 Task: Add link https://www.slidesai.io/.
Action: Mouse moved to (750, 180)
Screenshot: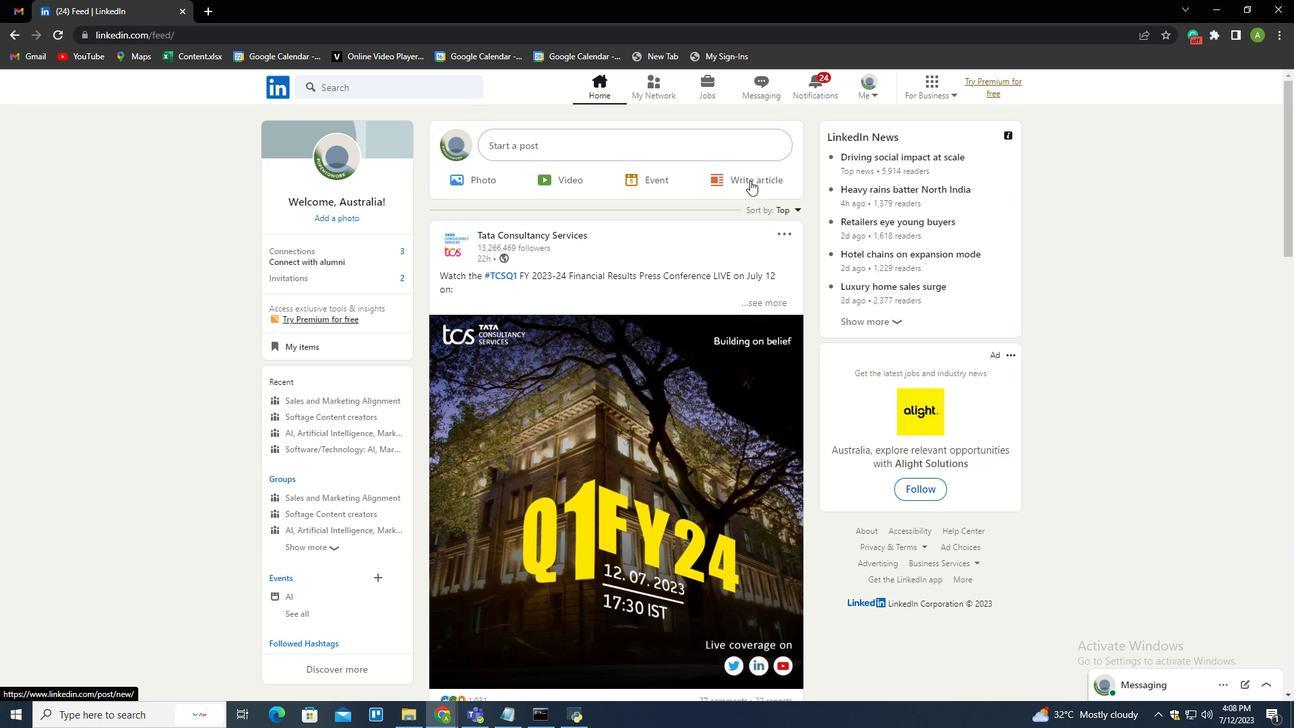 
Action: Mouse pressed left at (750, 180)
Screenshot: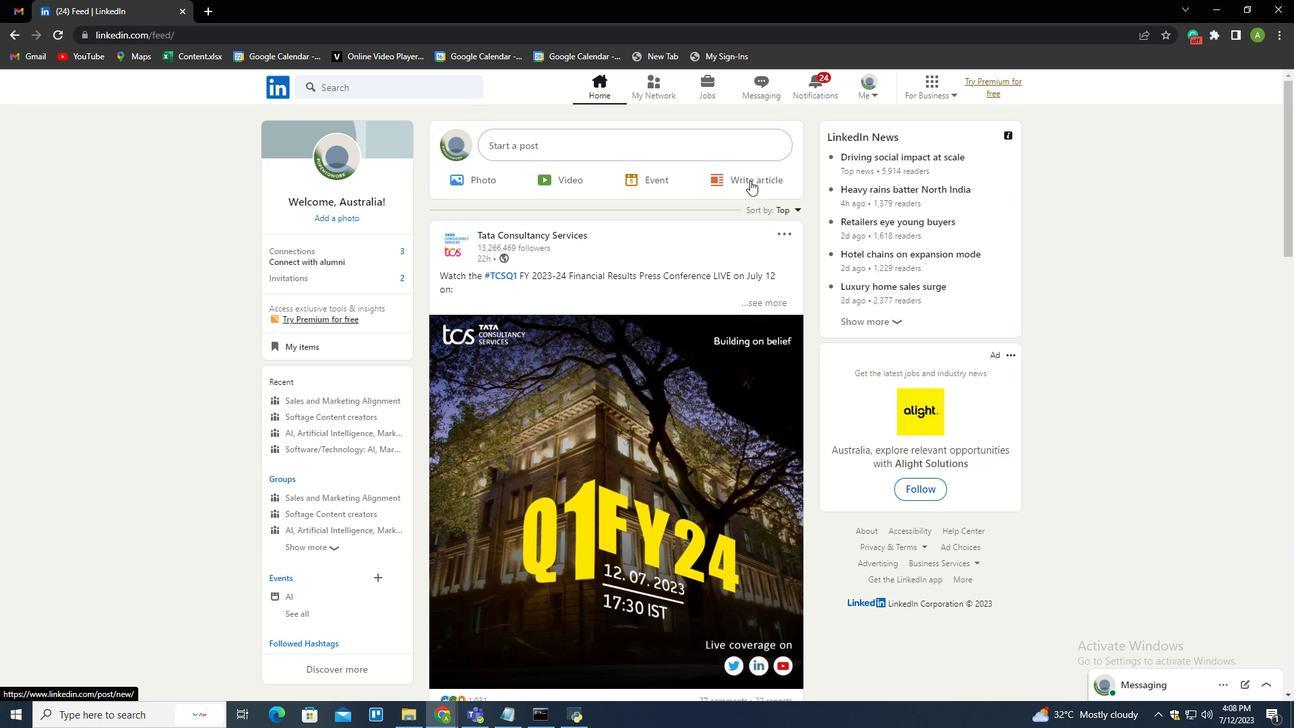 
Action: Mouse moved to (373, 402)
Screenshot: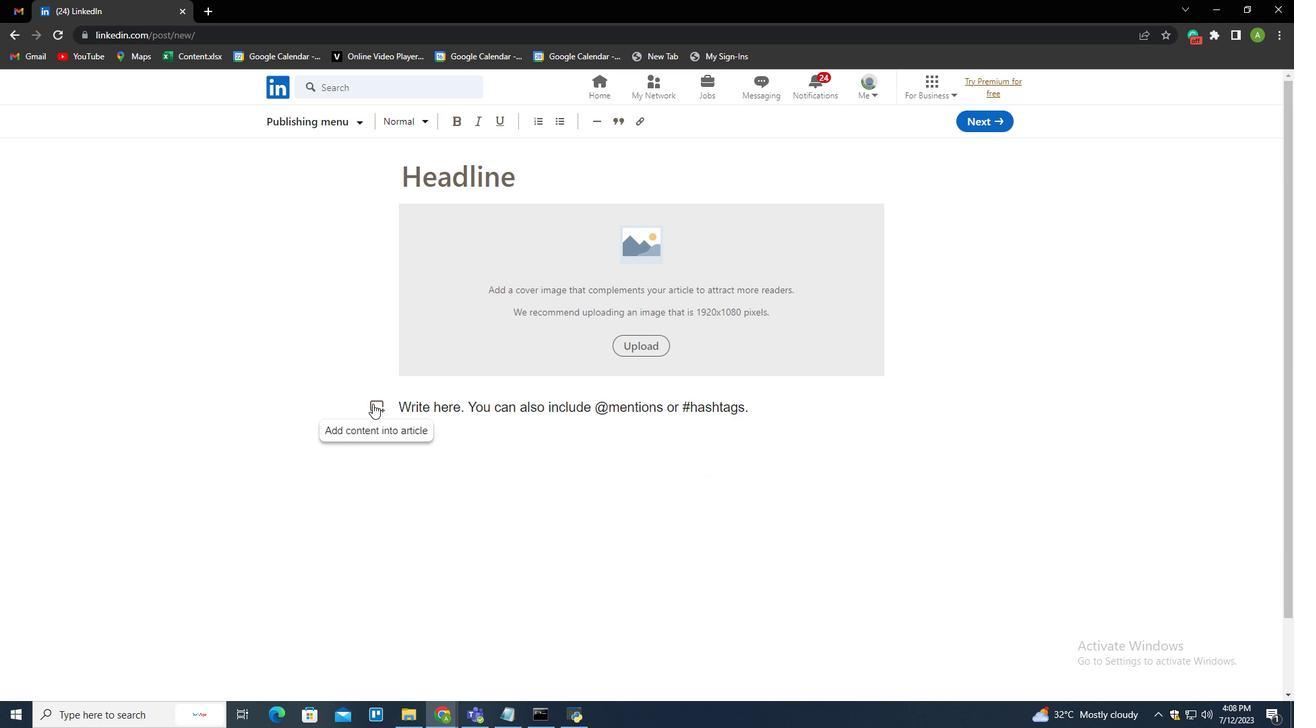 
Action: Mouse pressed left at (373, 402)
Screenshot: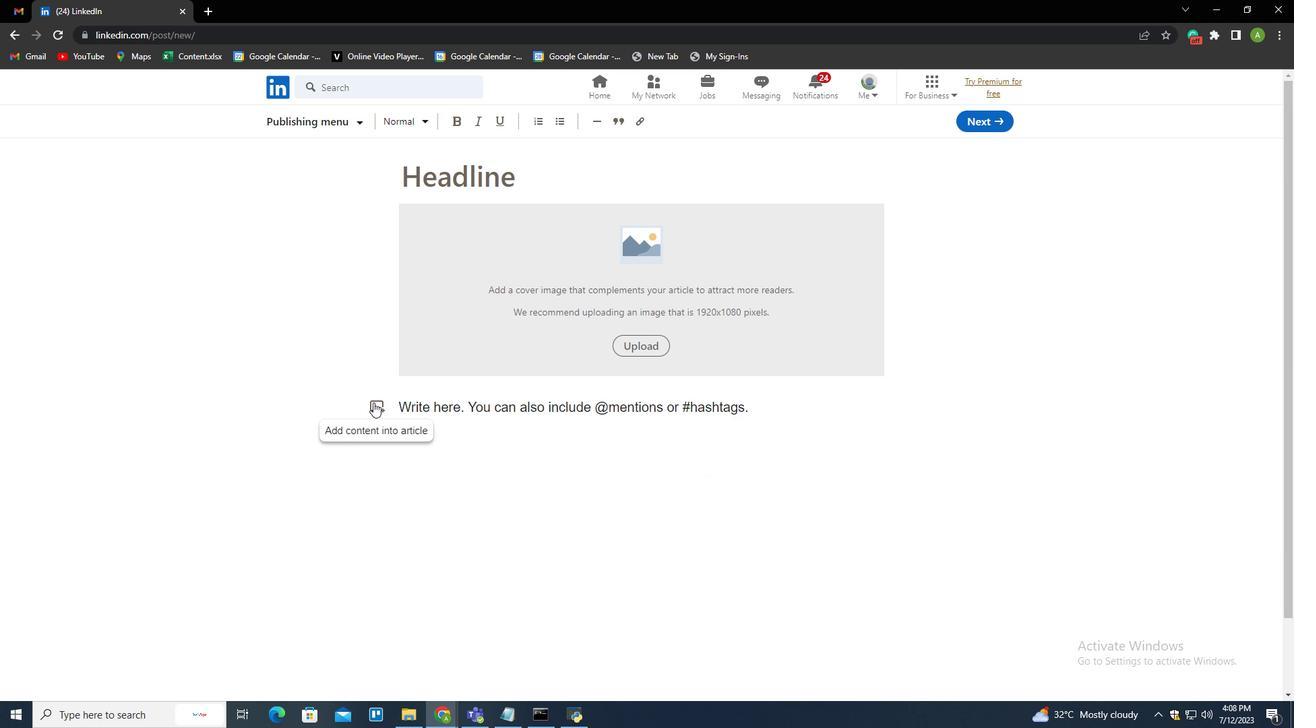 
Action: Mouse moved to (732, 408)
Screenshot: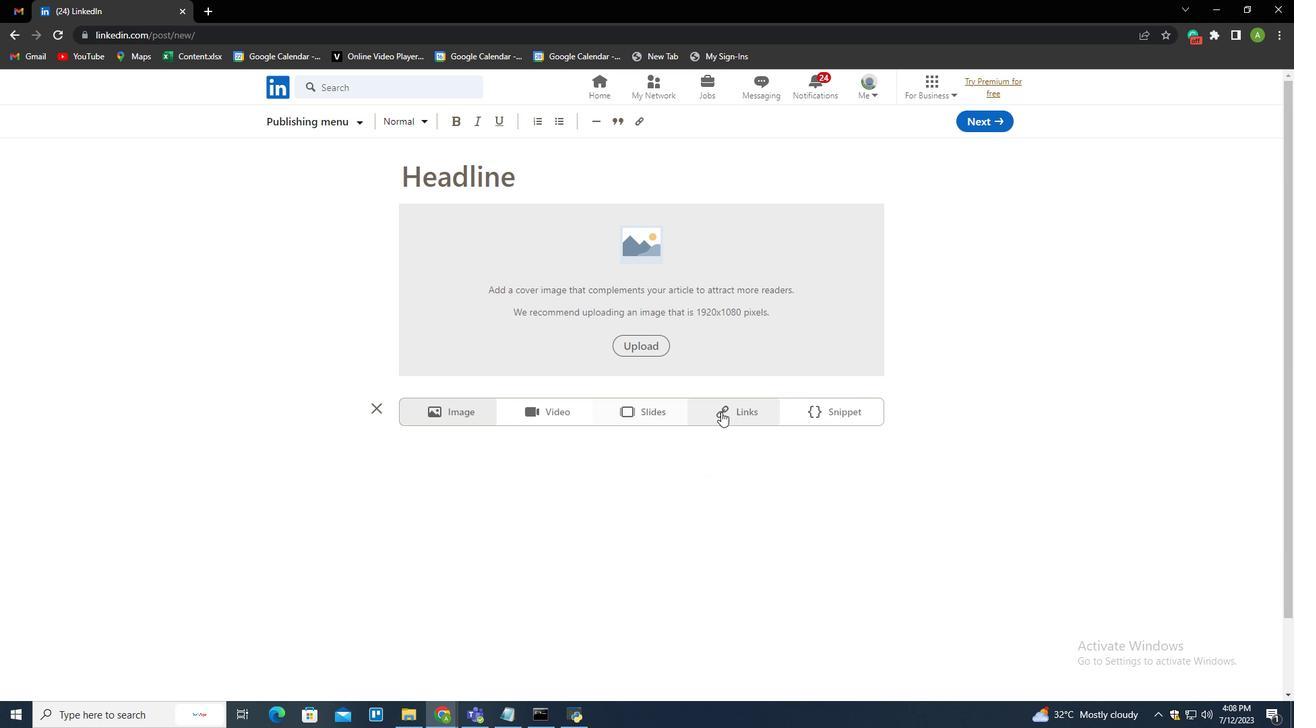 
Action: Mouse pressed left at (732, 408)
Screenshot: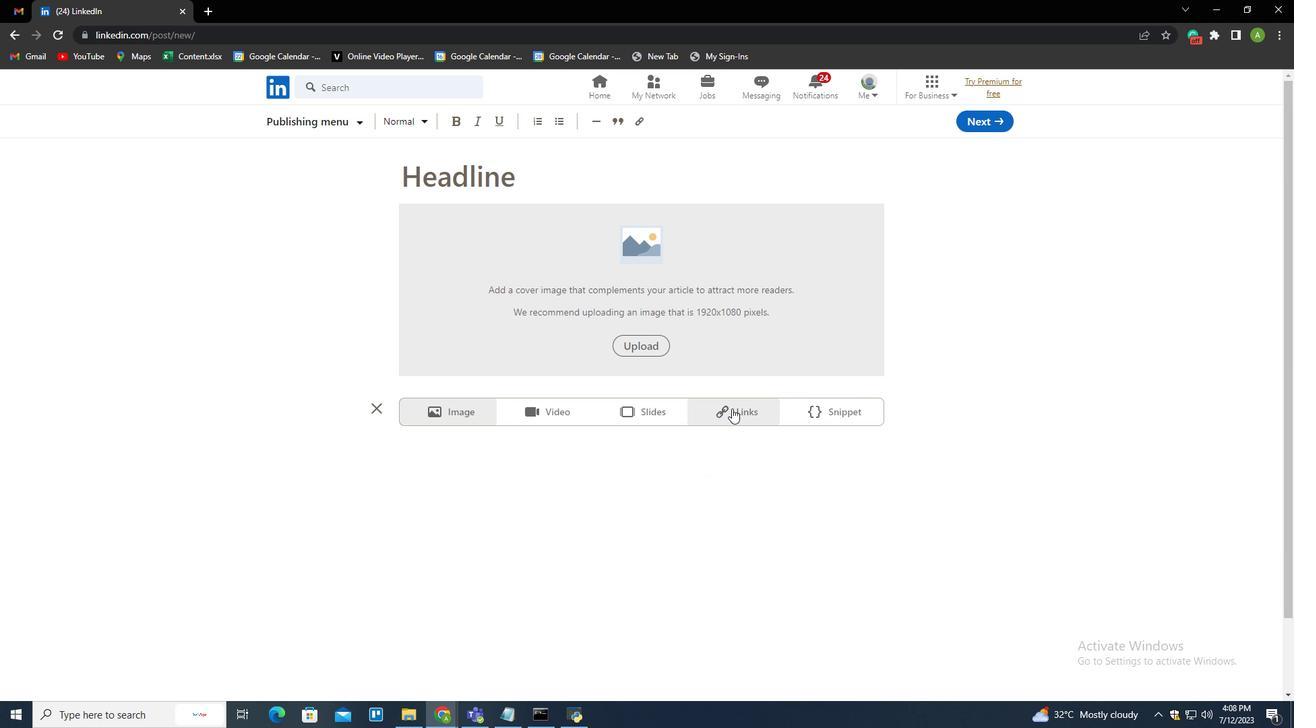 
Action: Mouse moved to (579, 469)
Screenshot: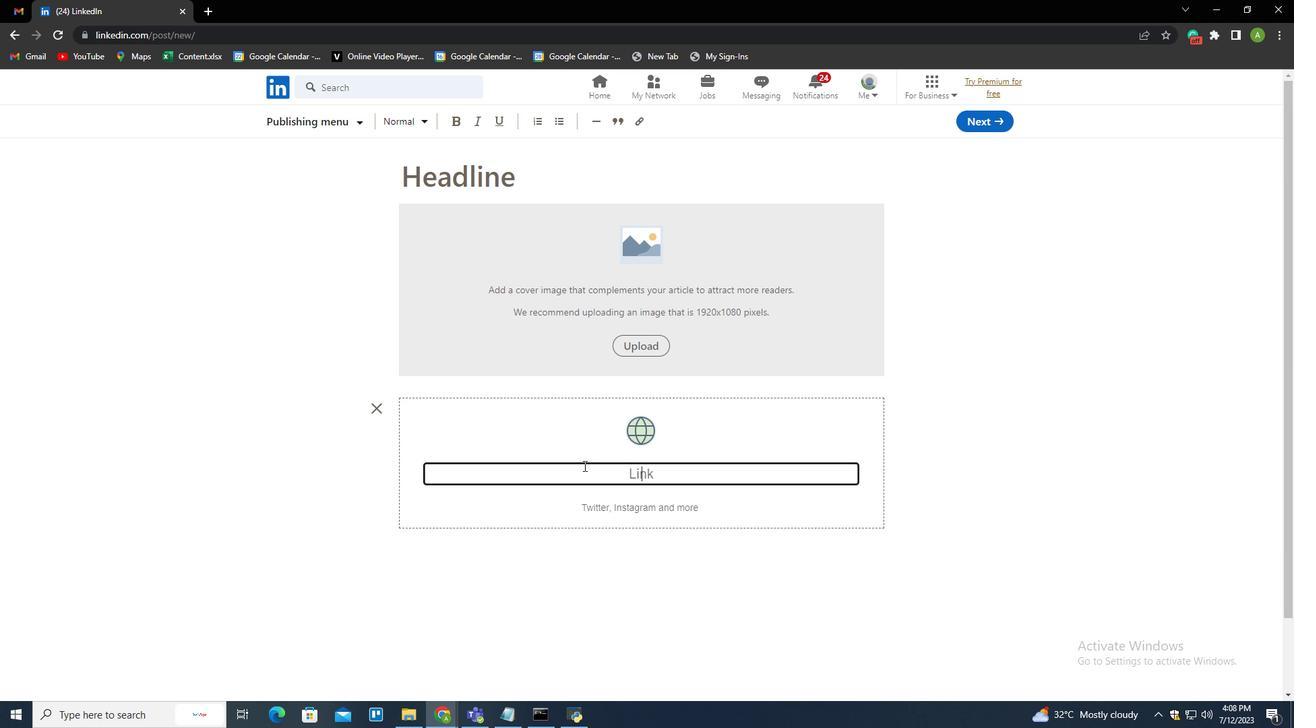 
Action: Key pressed https<Key.shift_r>://www.slidesai.io/
Screenshot: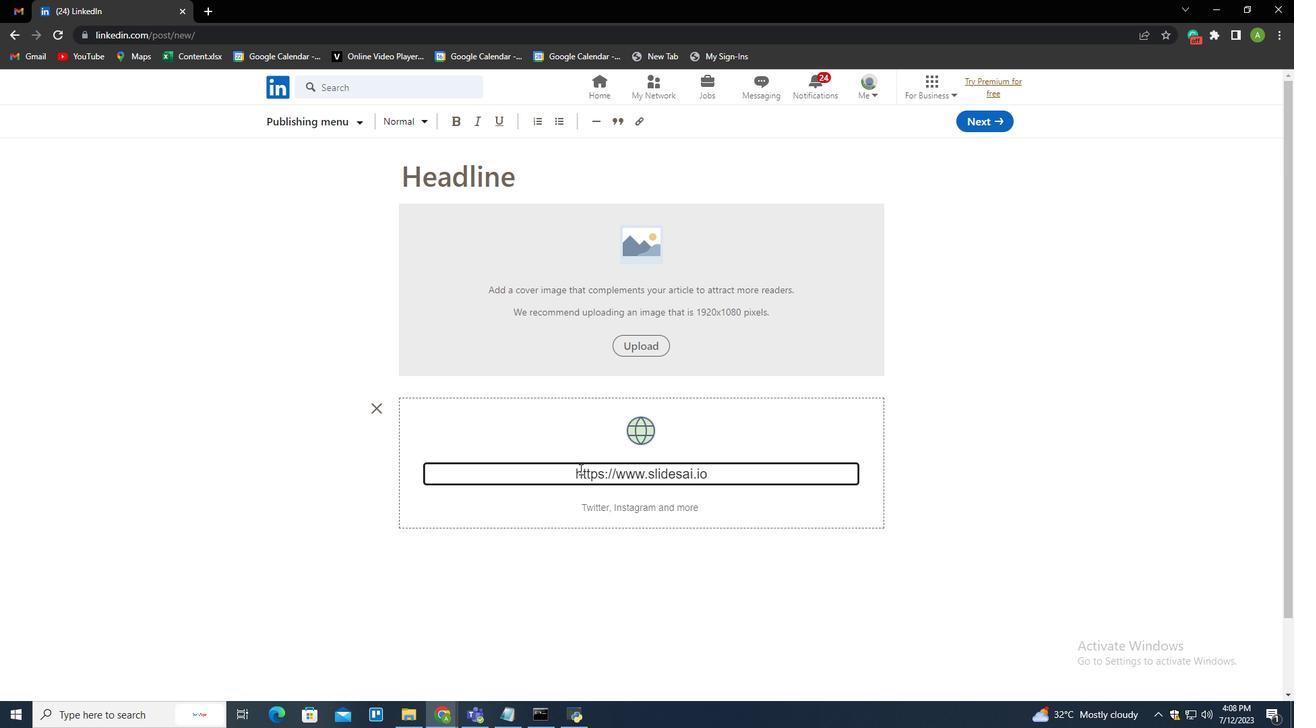 
Action: Mouse moved to (581, 434)
Screenshot: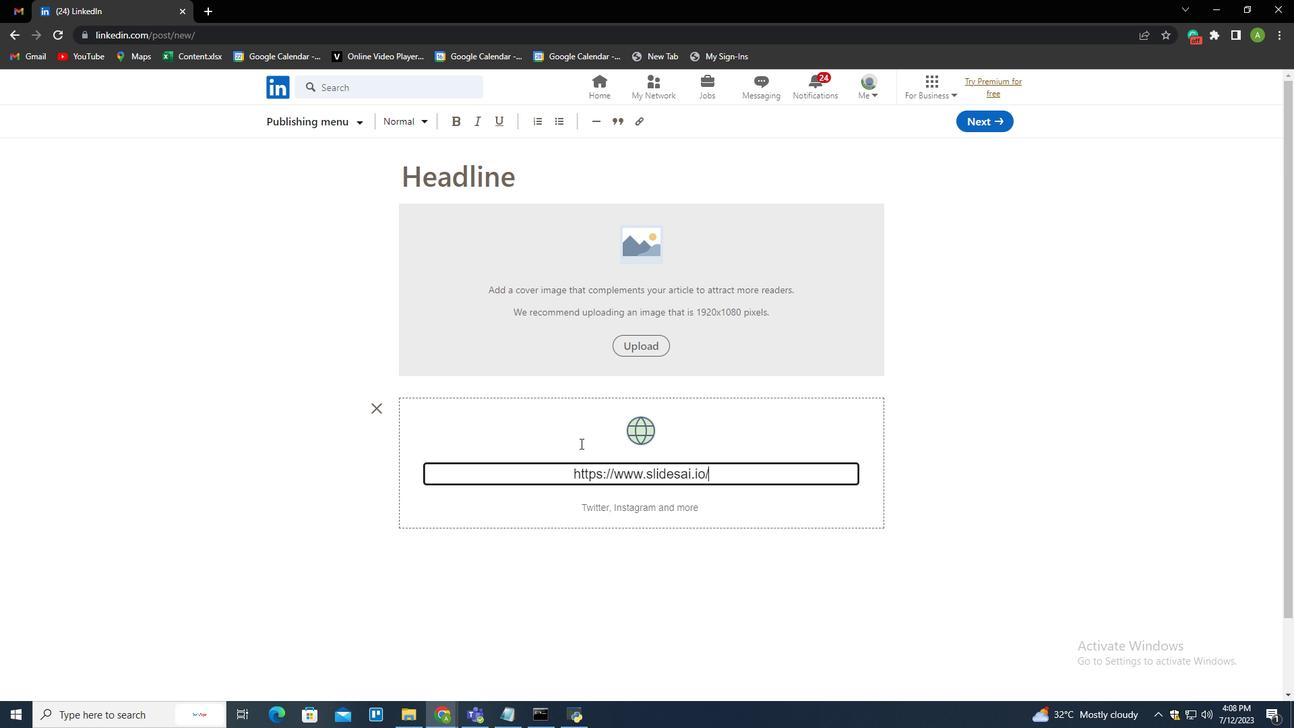 
Action: Mouse pressed left at (581, 434)
Screenshot: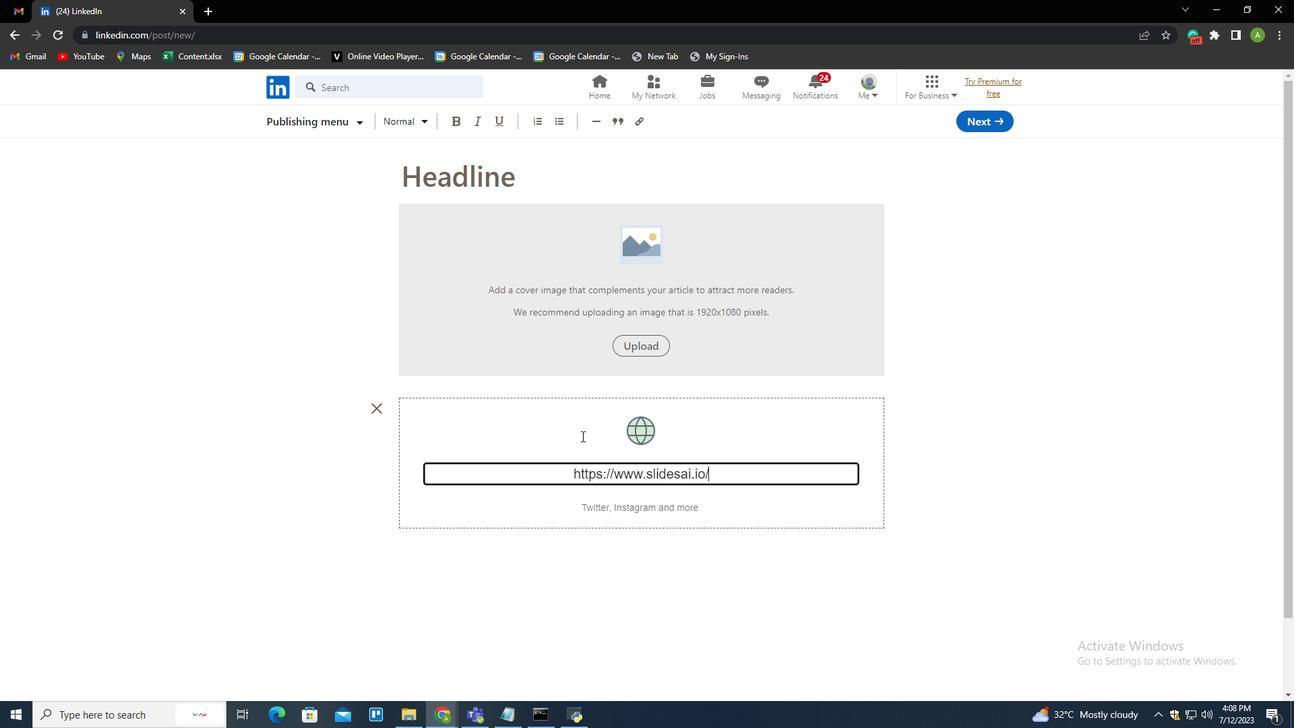 
